 Task: Modify the Exchange account settings to adjust the cached mode and email download time frame.
Action: Mouse moved to (9, 124)
Screenshot: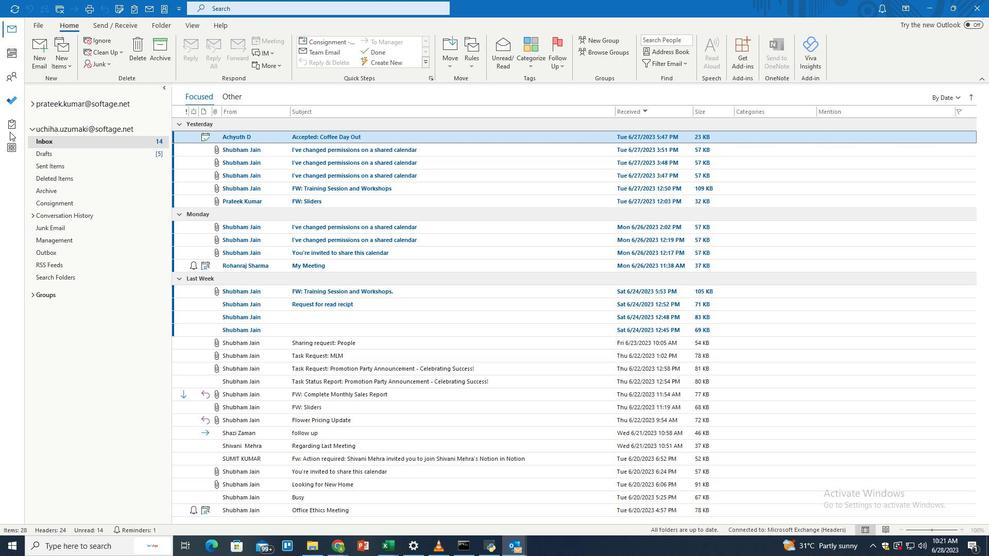 
Action: Mouse pressed left at (9, 124)
Screenshot: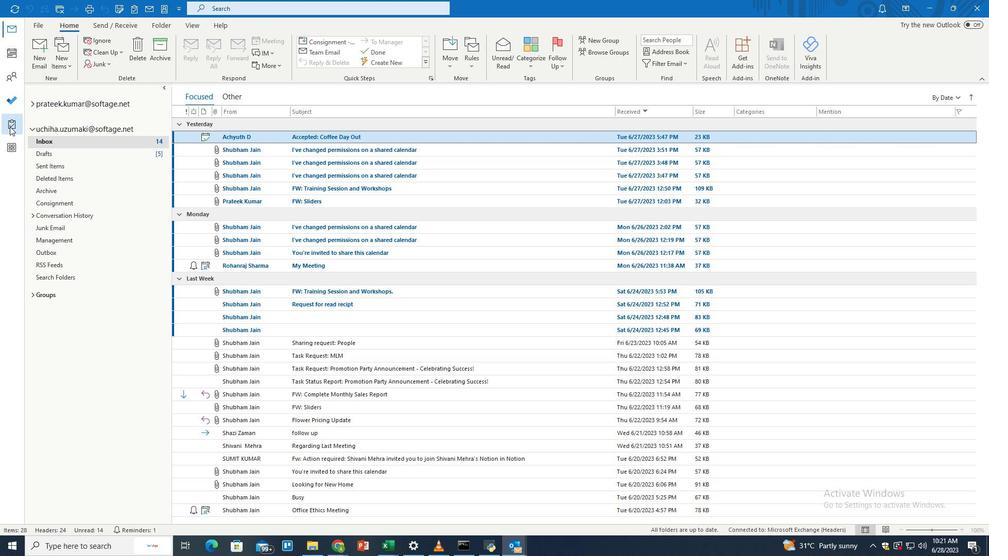 
Action: Mouse moved to (39, 25)
Screenshot: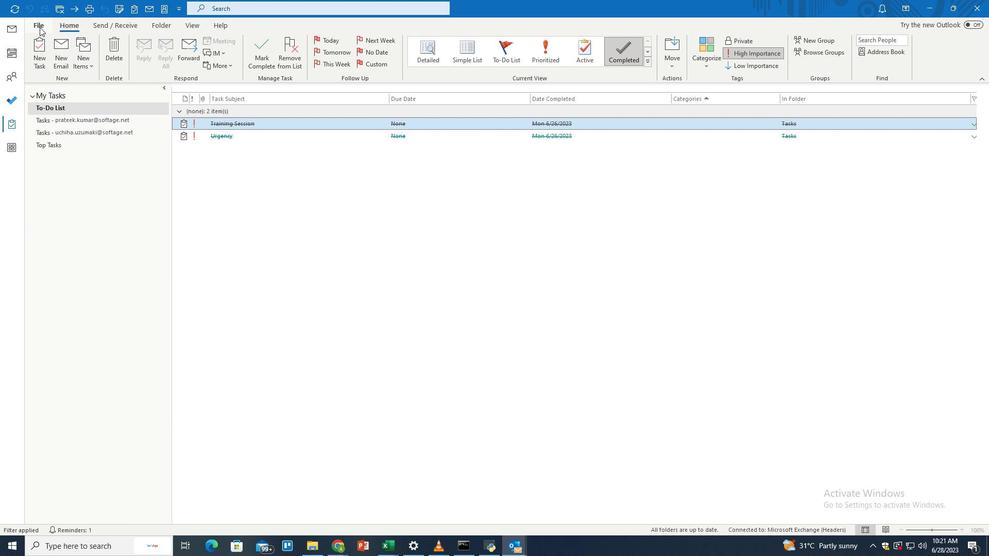 
Action: Mouse pressed left at (39, 25)
Screenshot: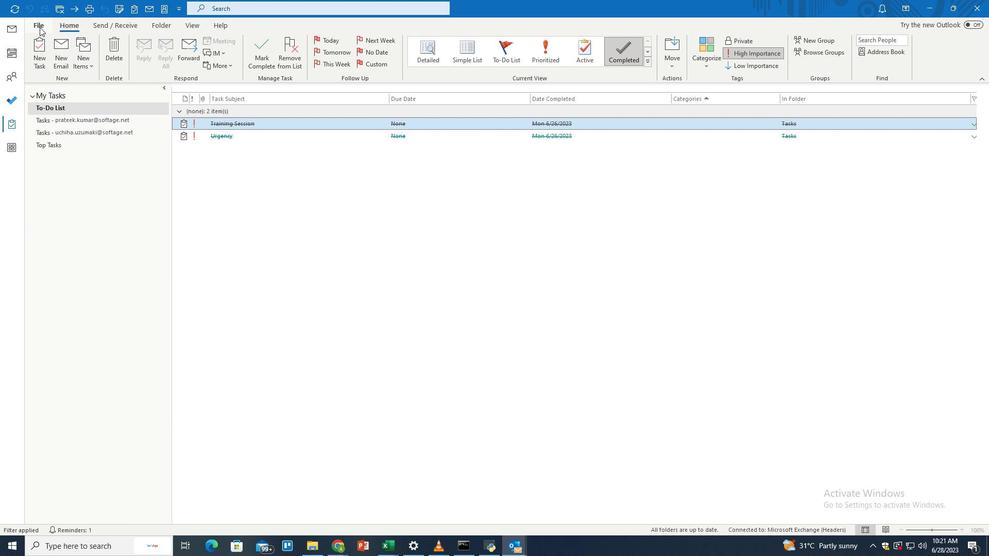 
Action: Mouse moved to (133, 126)
Screenshot: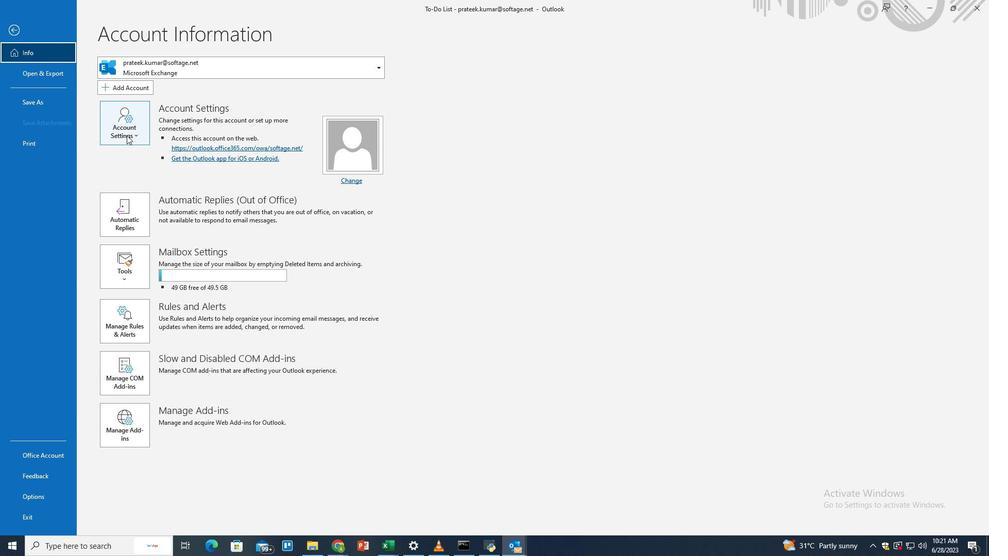 
Action: Mouse pressed left at (133, 126)
Screenshot: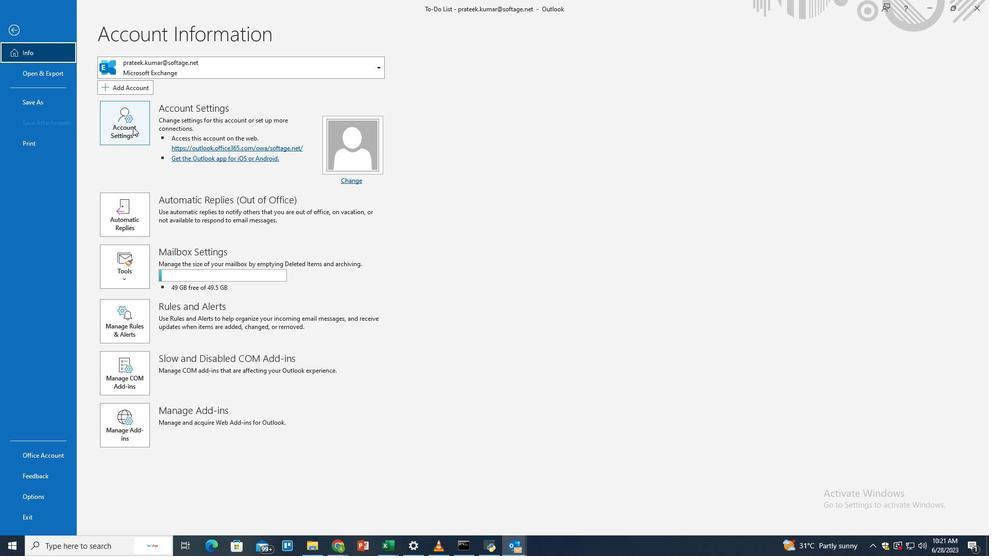 
Action: Mouse moved to (162, 189)
Screenshot: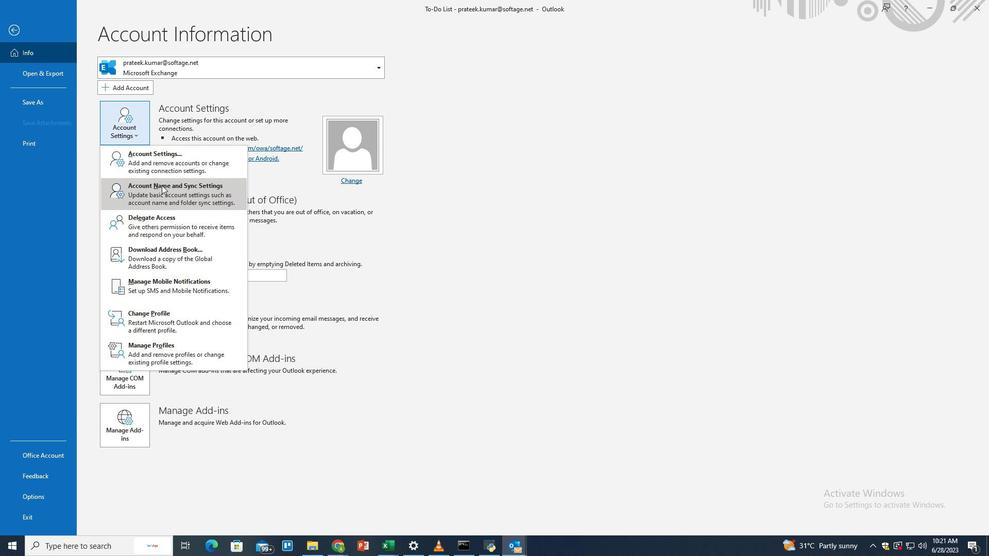 
Action: Mouse pressed left at (162, 189)
Screenshot: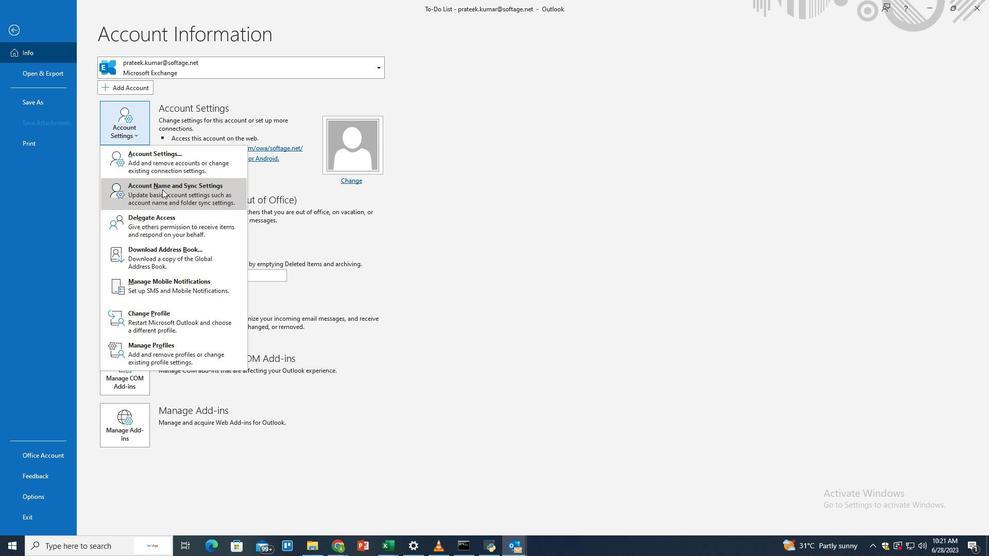 
Action: Mouse moved to (567, 374)
Screenshot: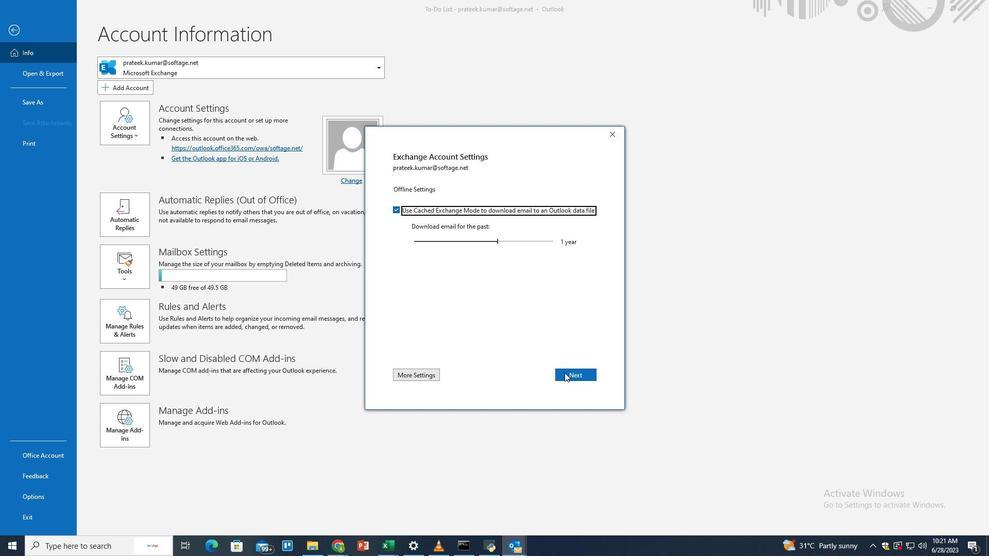 
Action: Mouse pressed left at (567, 374)
Screenshot: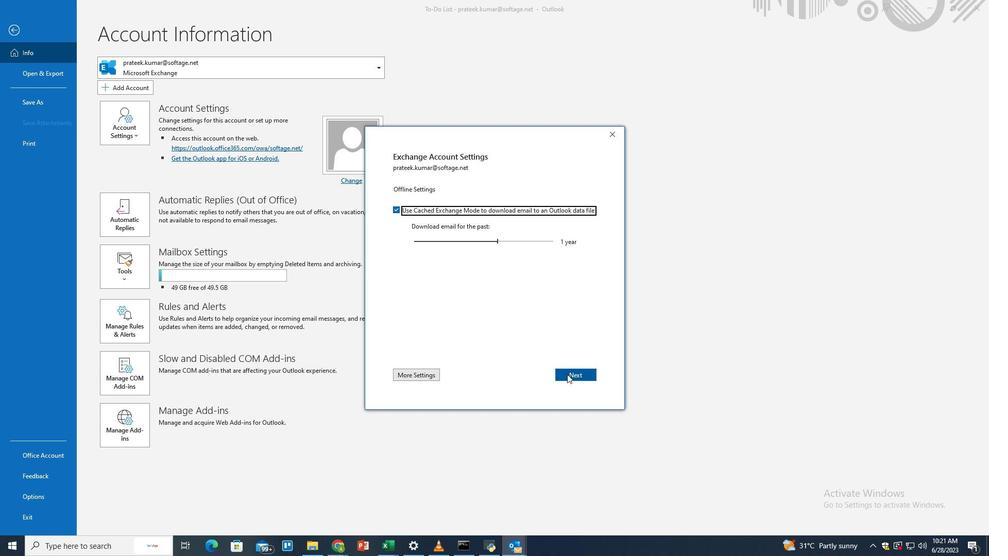 
Action: Mouse moved to (518, 385)
Screenshot: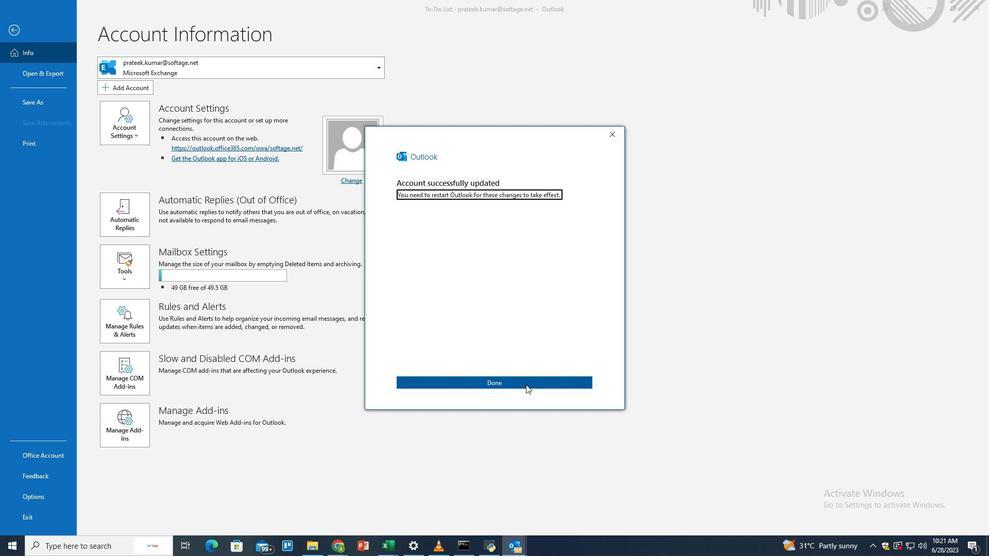 
Action: Mouse pressed left at (518, 385)
Screenshot: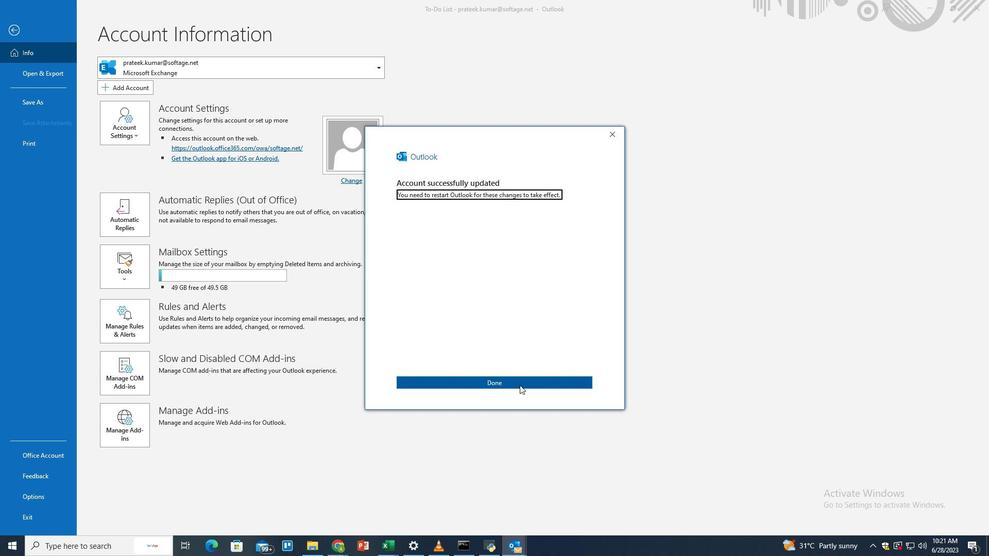 
